 Task: Enable the option "Remote control interface" in the main interfaces.
Action: Mouse moved to (119, 12)
Screenshot: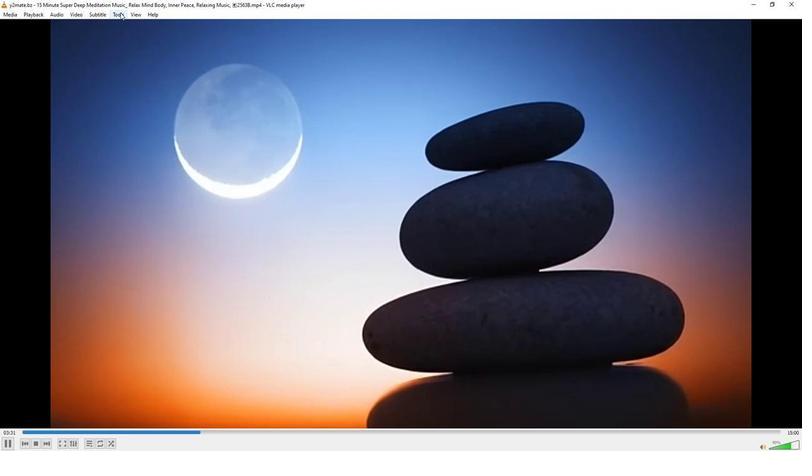 
Action: Mouse pressed left at (119, 12)
Screenshot: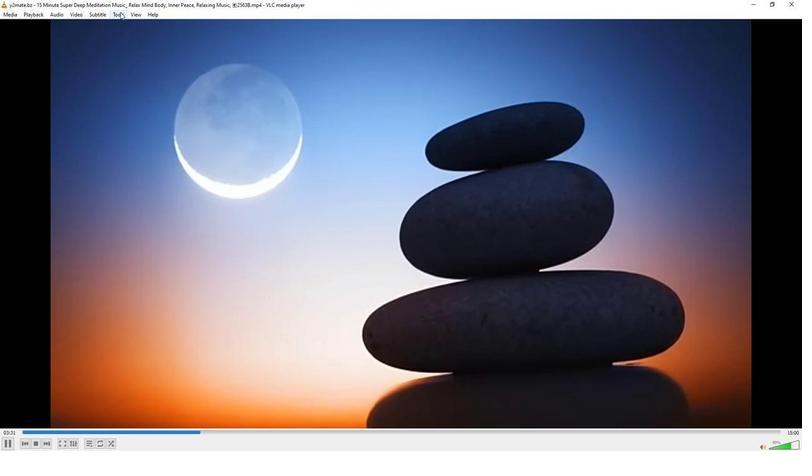 
Action: Mouse moved to (134, 115)
Screenshot: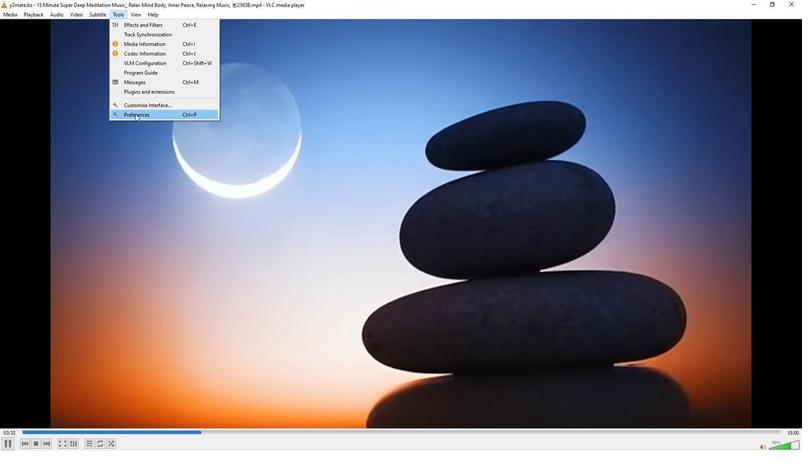 
Action: Mouse pressed left at (134, 115)
Screenshot: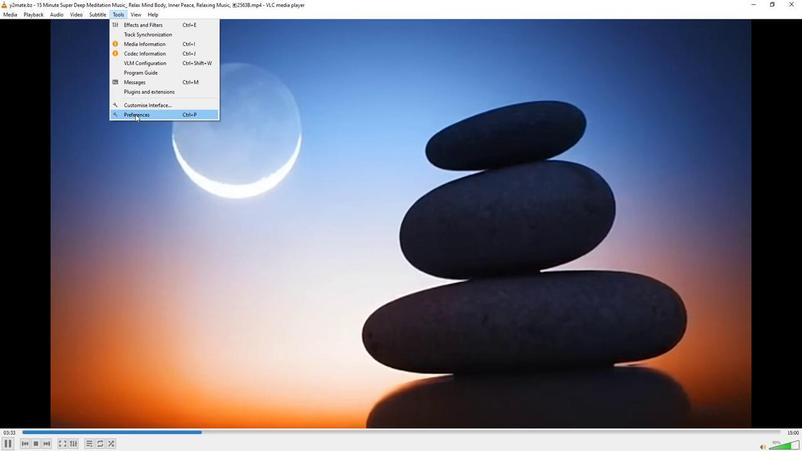 
Action: Mouse moved to (263, 368)
Screenshot: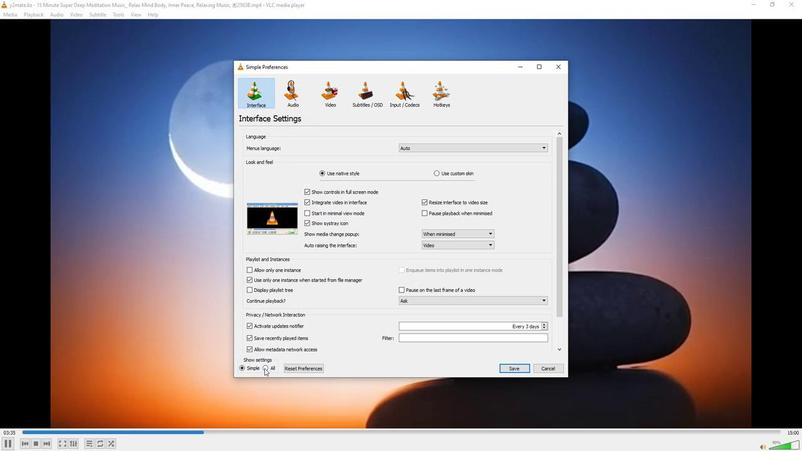 
Action: Mouse pressed left at (263, 368)
Screenshot: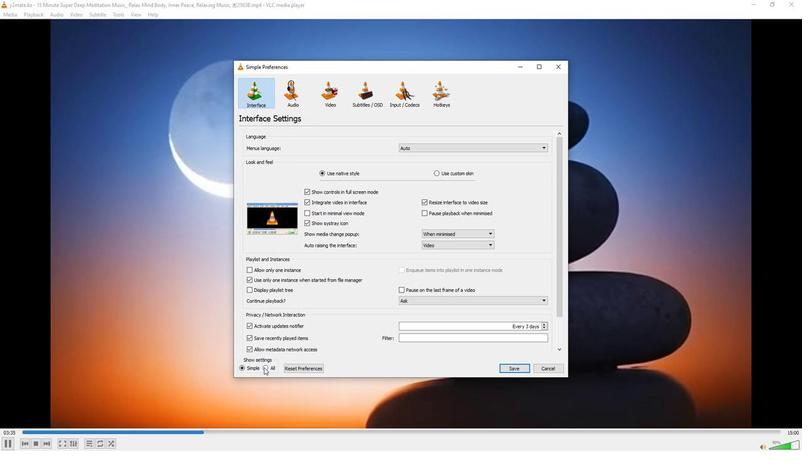 
Action: Mouse moved to (275, 333)
Screenshot: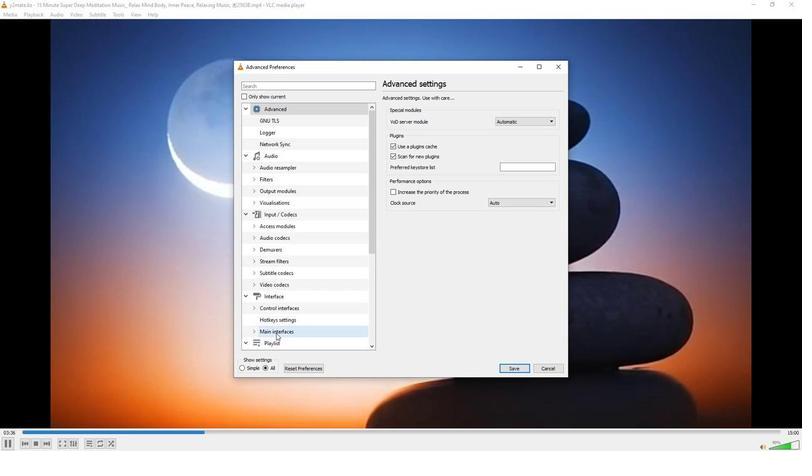 
Action: Mouse pressed left at (275, 333)
Screenshot: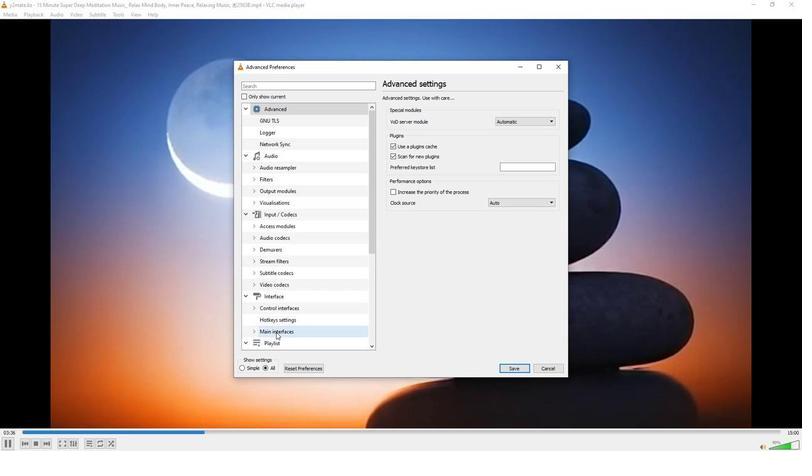 
Action: Mouse moved to (478, 153)
Screenshot: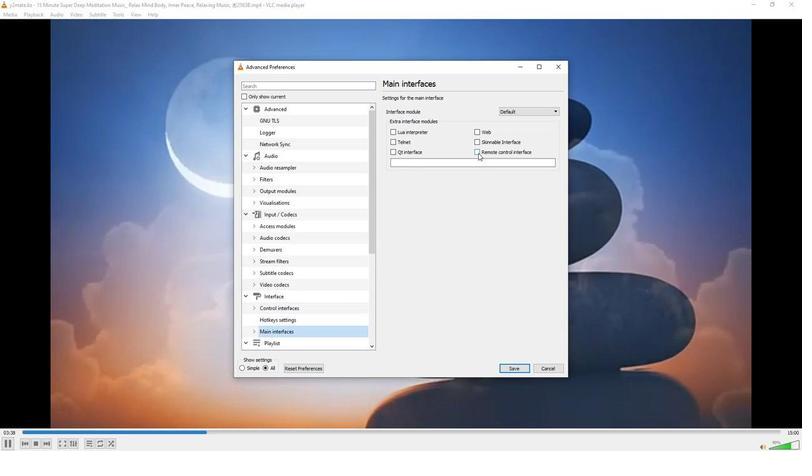 
Action: Mouse pressed left at (478, 153)
Screenshot: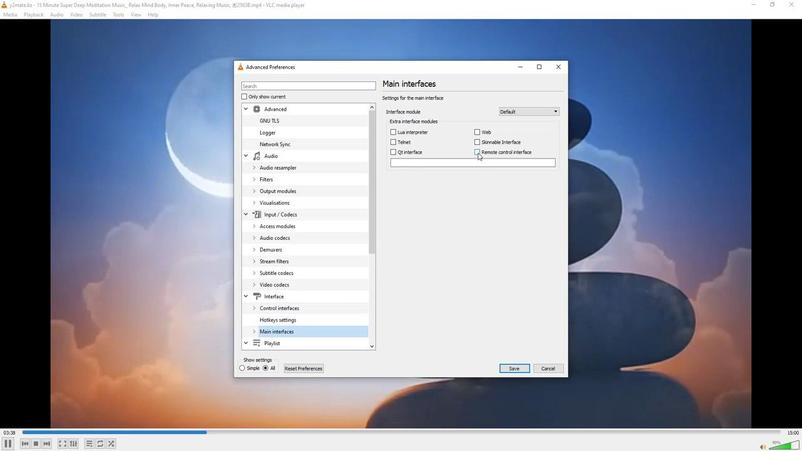 
Action: Mouse moved to (474, 153)
Screenshot: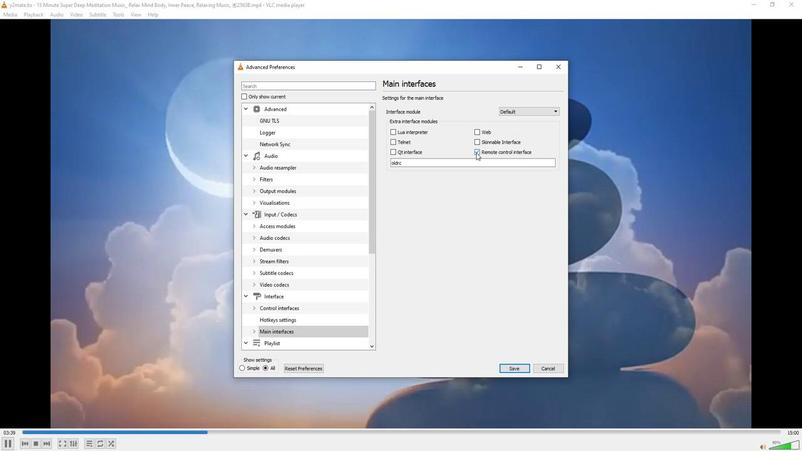 
